 Task: Select C# Software.
Action: Mouse moved to (425, 113)
Screenshot: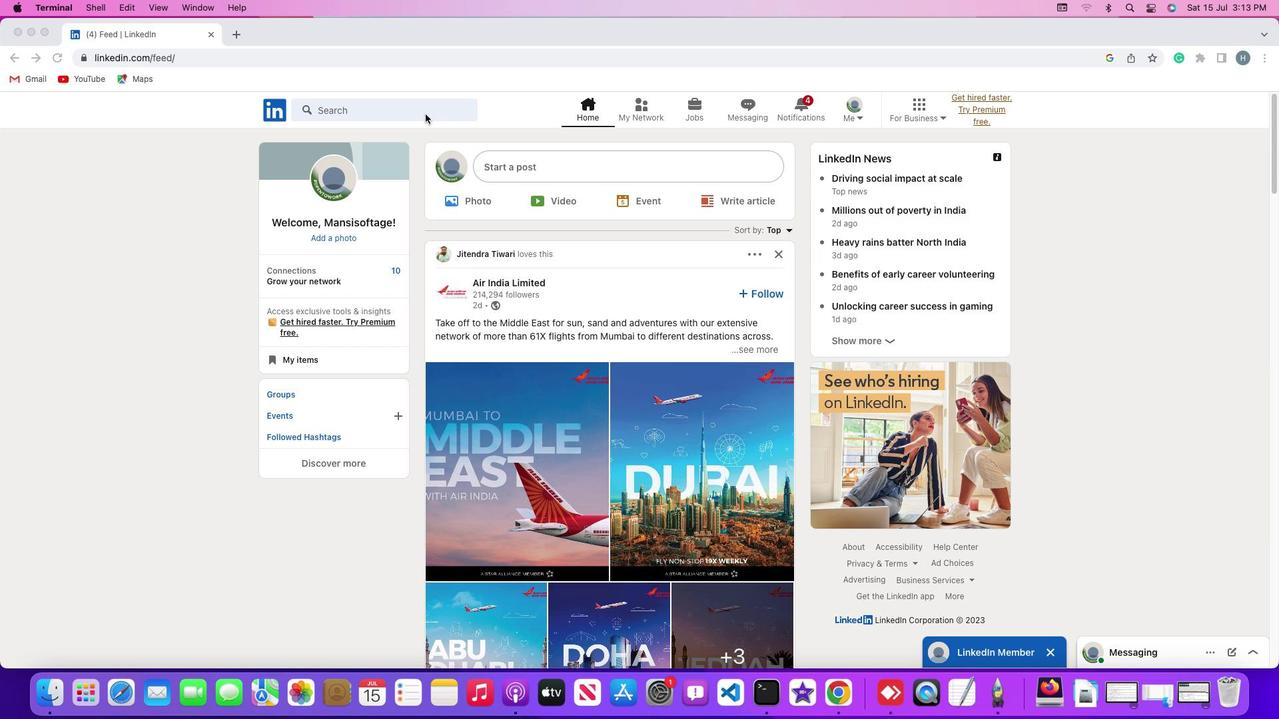 
Action: Mouse pressed left at (425, 113)
Screenshot: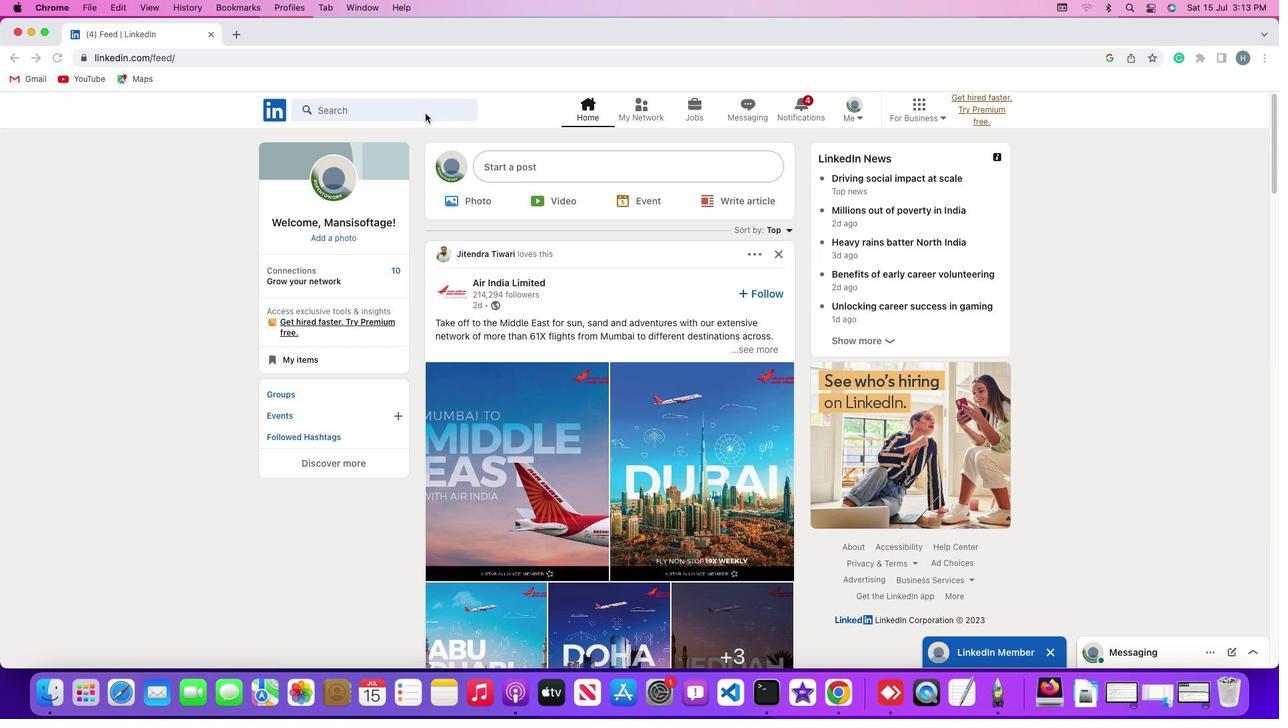 
Action: Mouse pressed left at (425, 113)
Screenshot: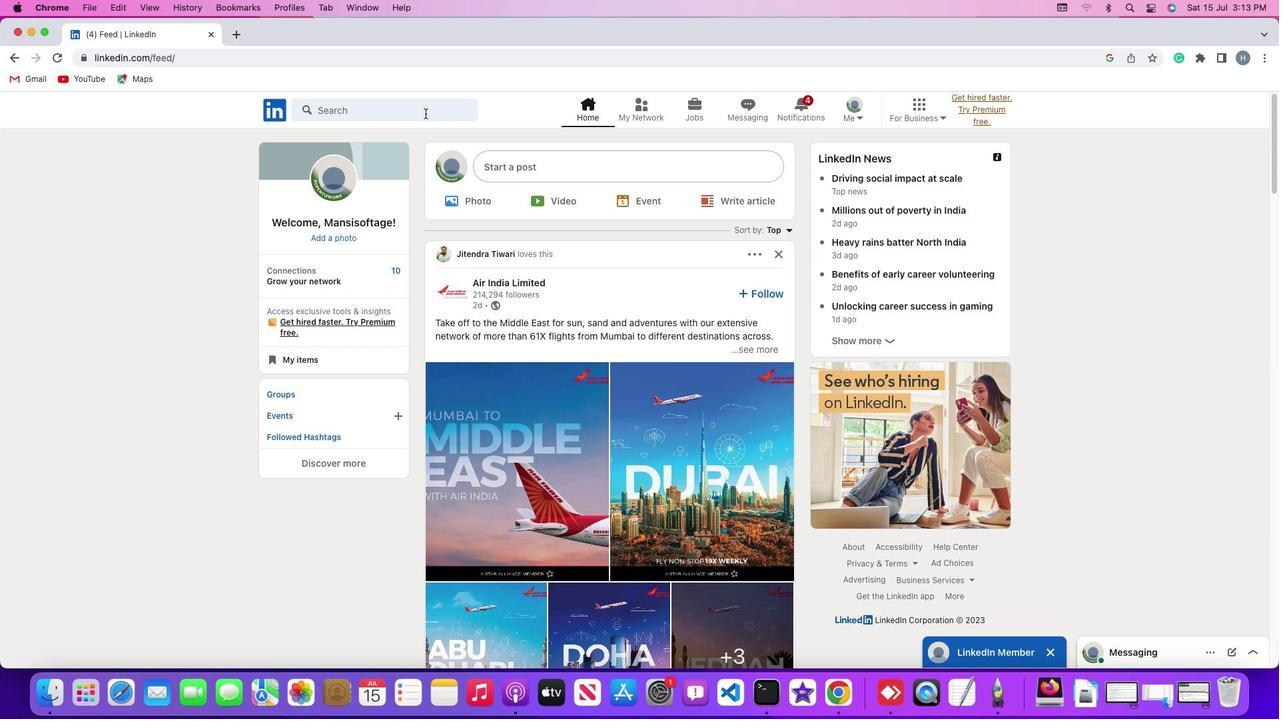 
Action: Key pressed Key.shift'#''h''i''r''i''n''g'Key.enter
Screenshot: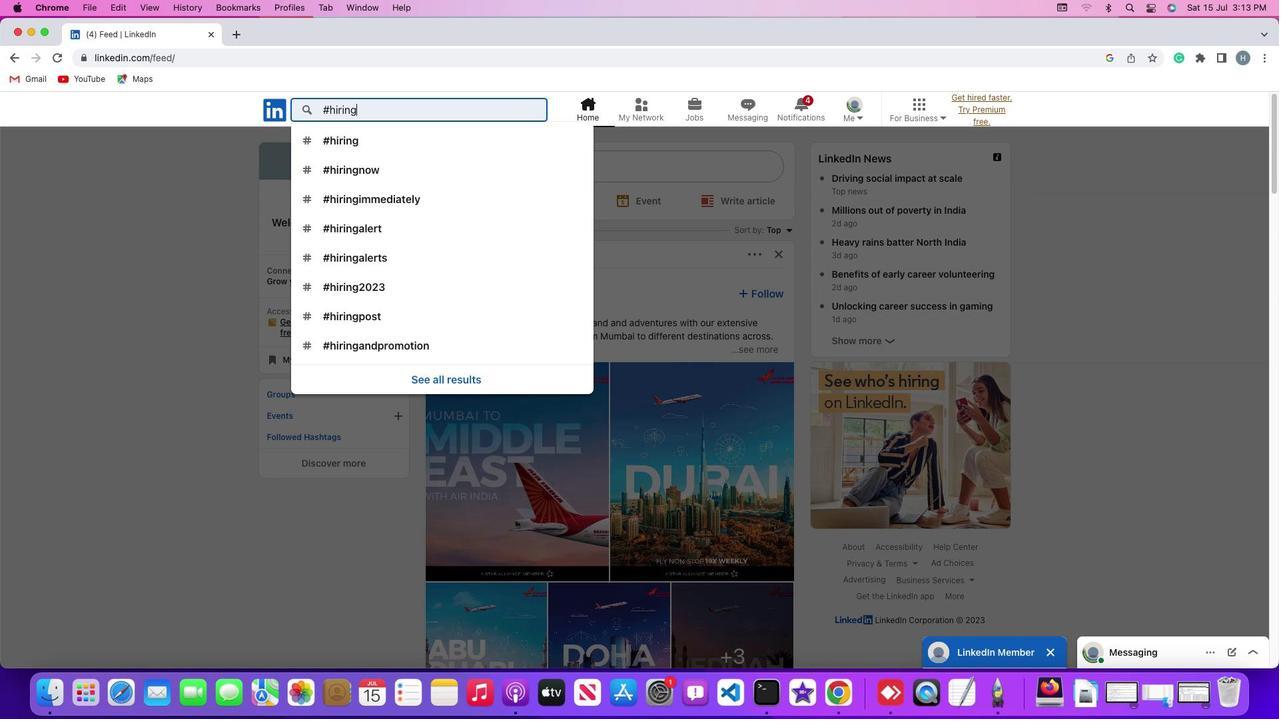 
Action: Mouse moved to (713, 145)
Screenshot: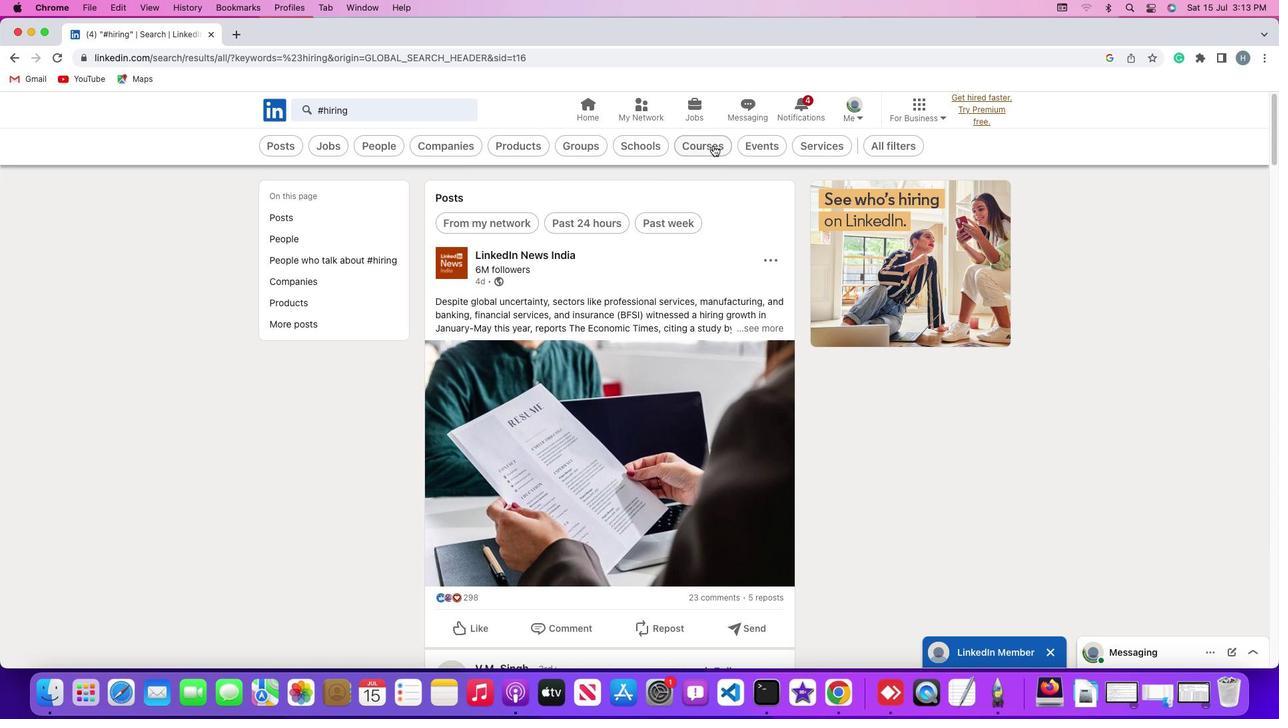 
Action: Mouse pressed left at (713, 145)
Screenshot: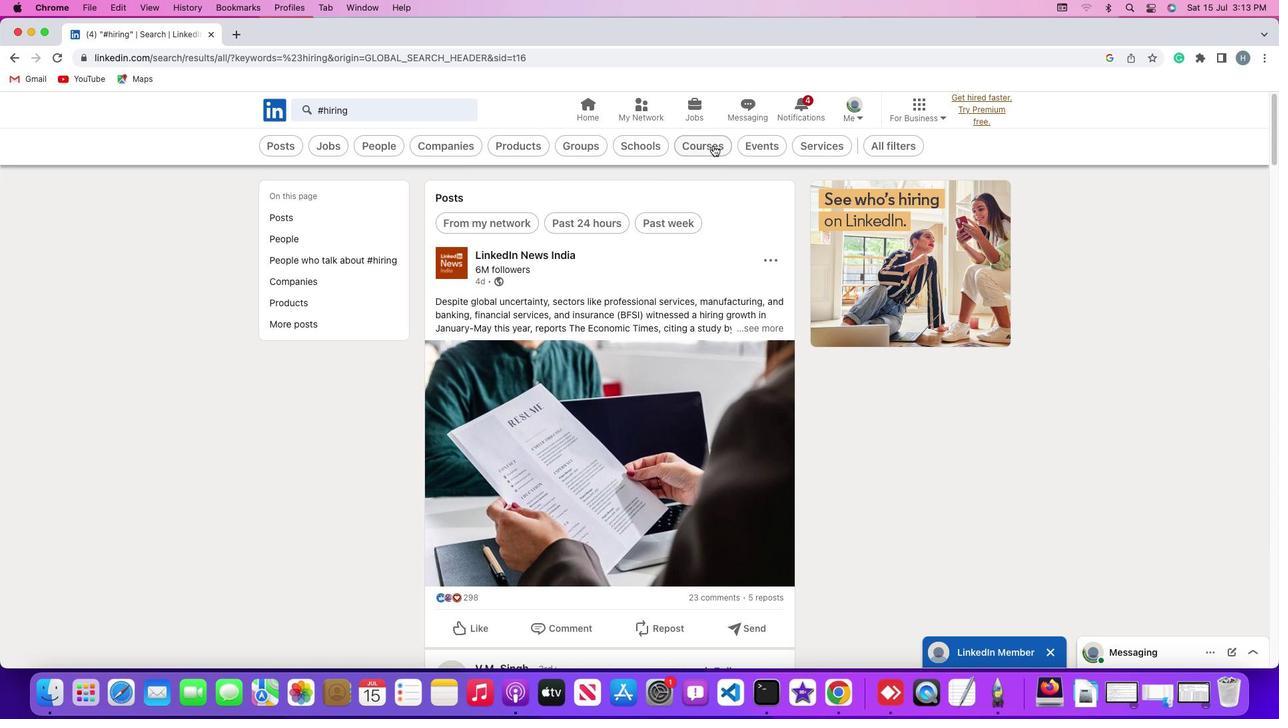 
Action: Mouse moved to (579, 146)
Screenshot: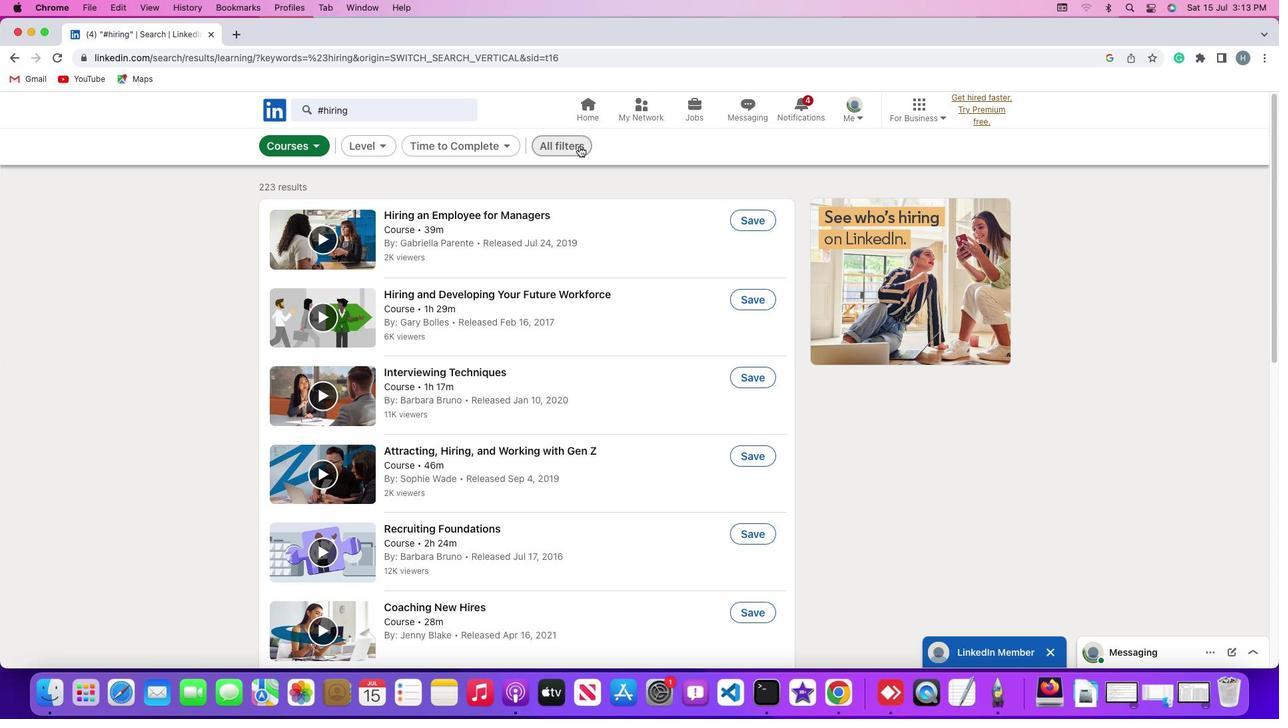 
Action: Mouse pressed left at (579, 146)
Screenshot: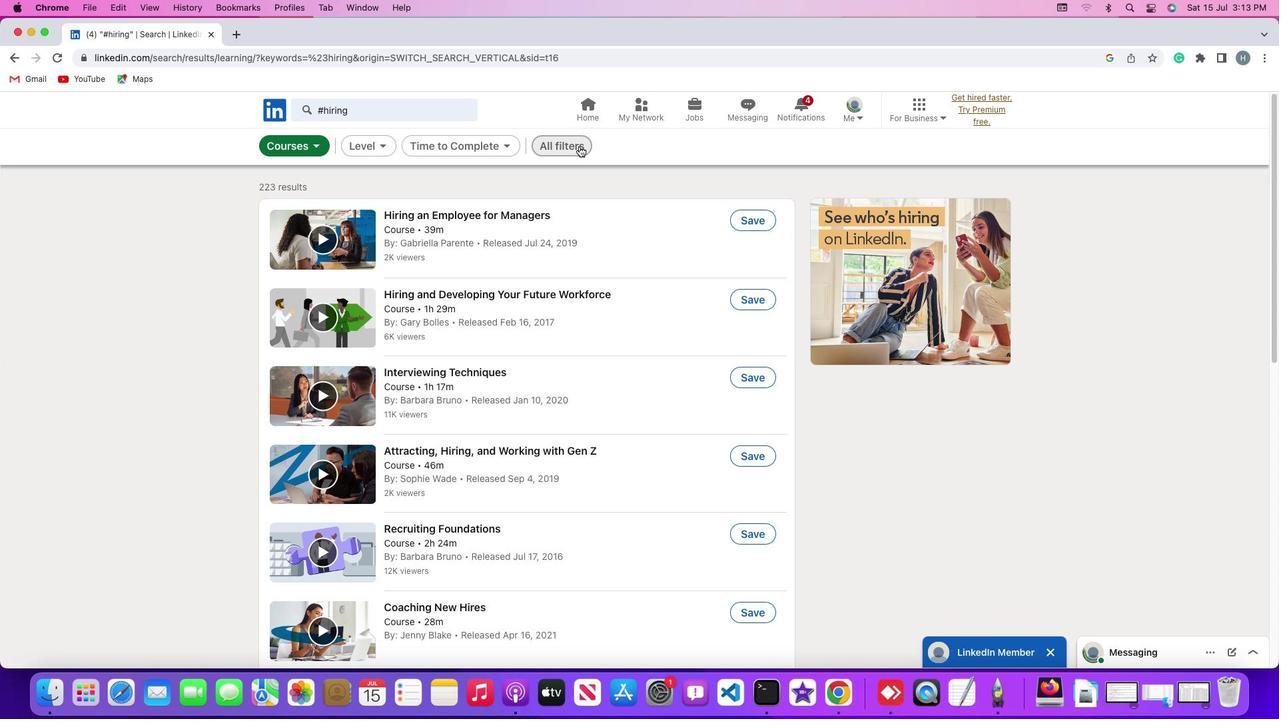 
Action: Mouse moved to (1050, 491)
Screenshot: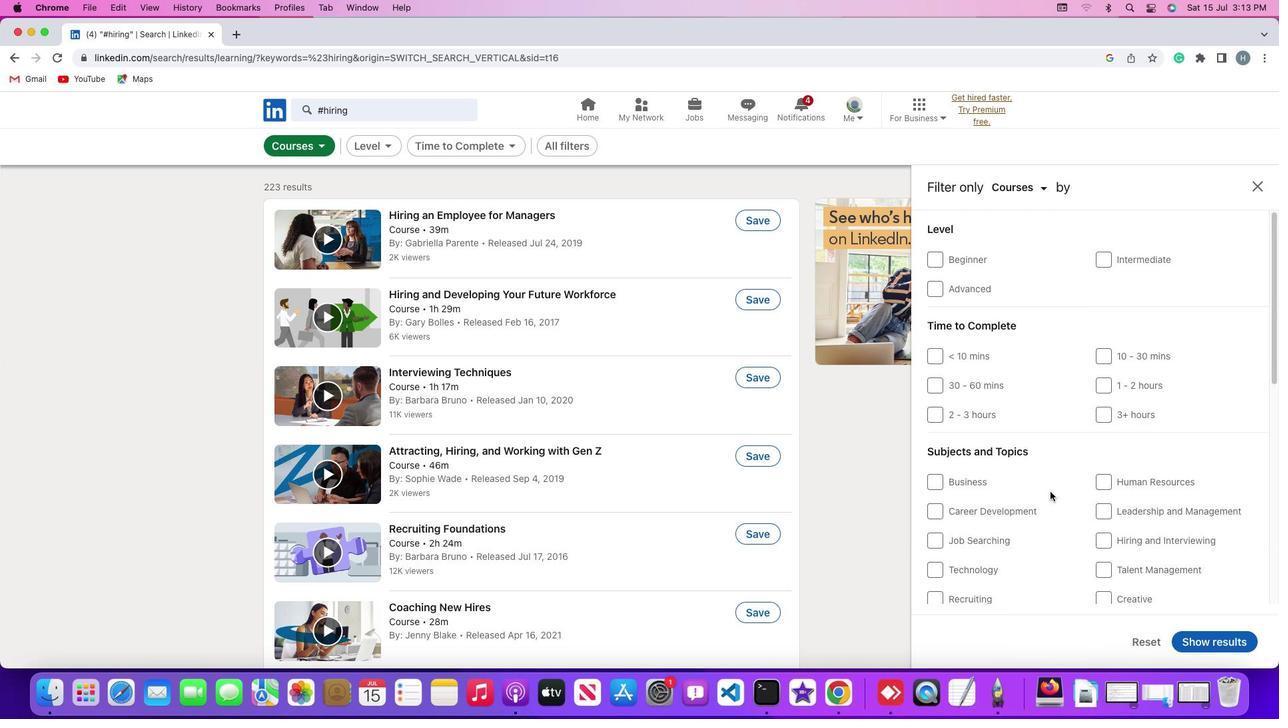 
Action: Mouse scrolled (1050, 491) with delta (0, 0)
Screenshot: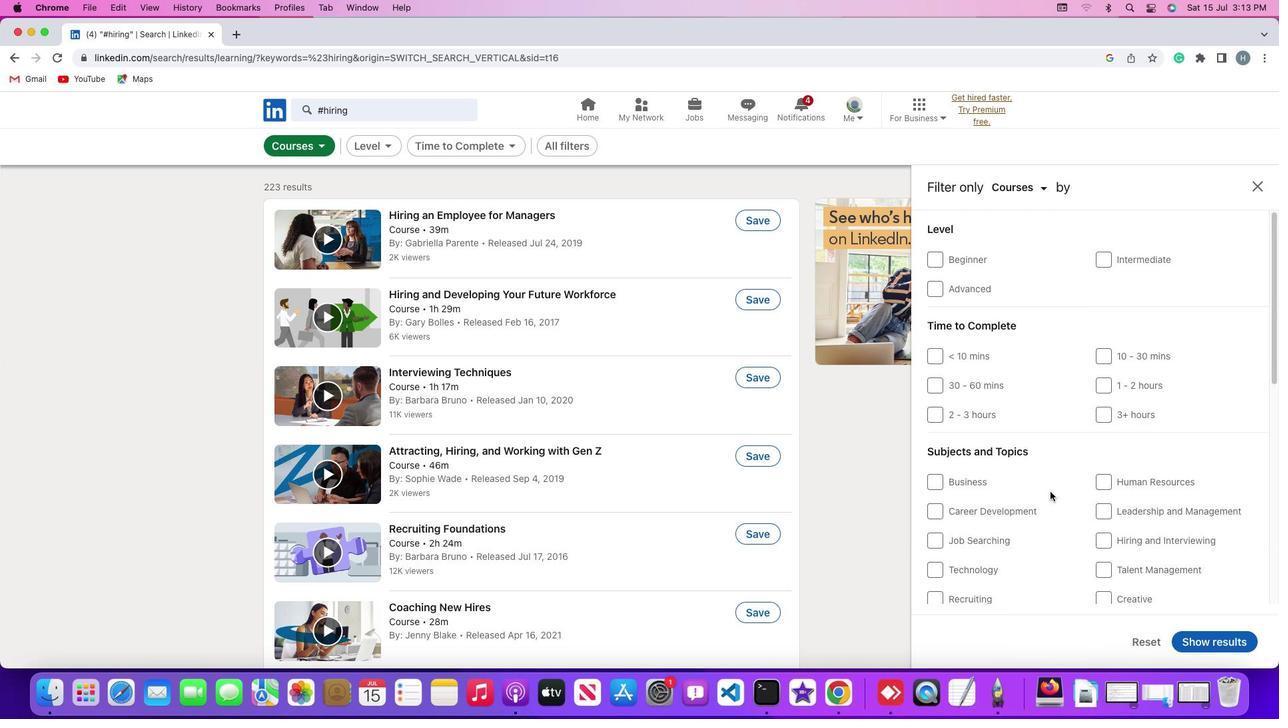 
Action: Mouse scrolled (1050, 491) with delta (0, 0)
Screenshot: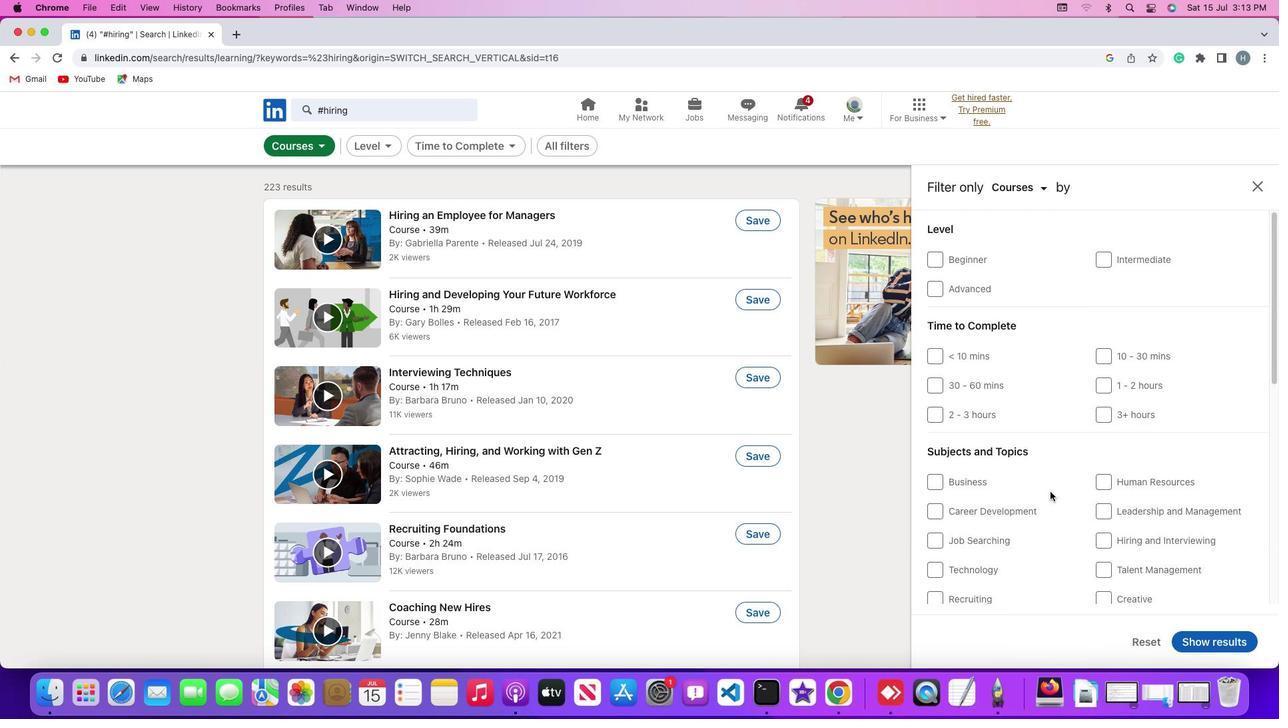 
Action: Mouse scrolled (1050, 491) with delta (0, -1)
Screenshot: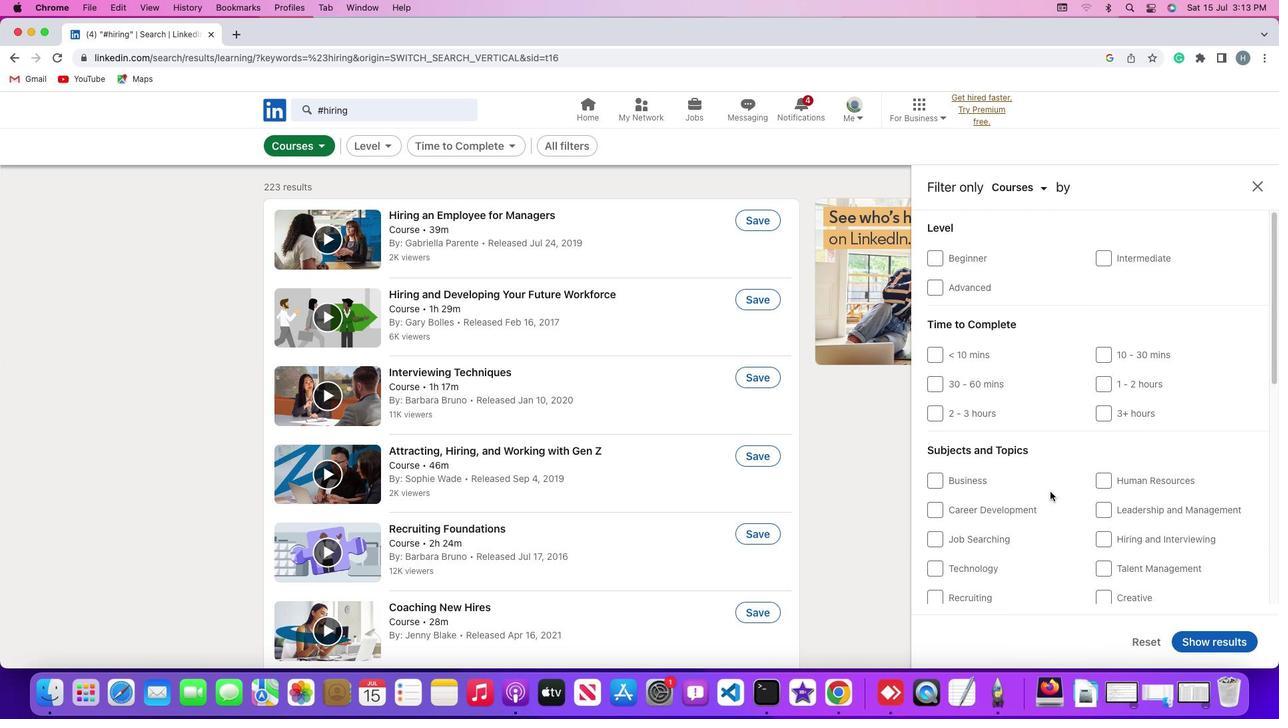
Action: Mouse scrolled (1050, 491) with delta (0, -2)
Screenshot: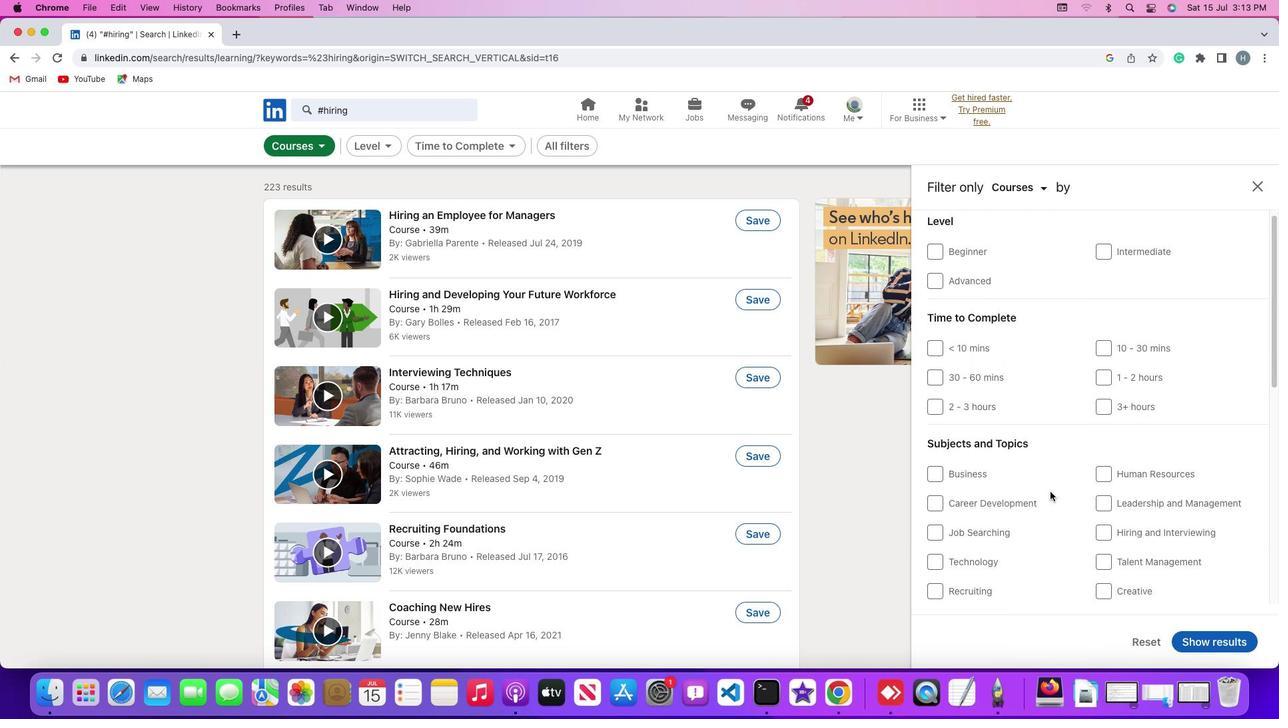 
Action: Mouse scrolled (1050, 491) with delta (0, 0)
Screenshot: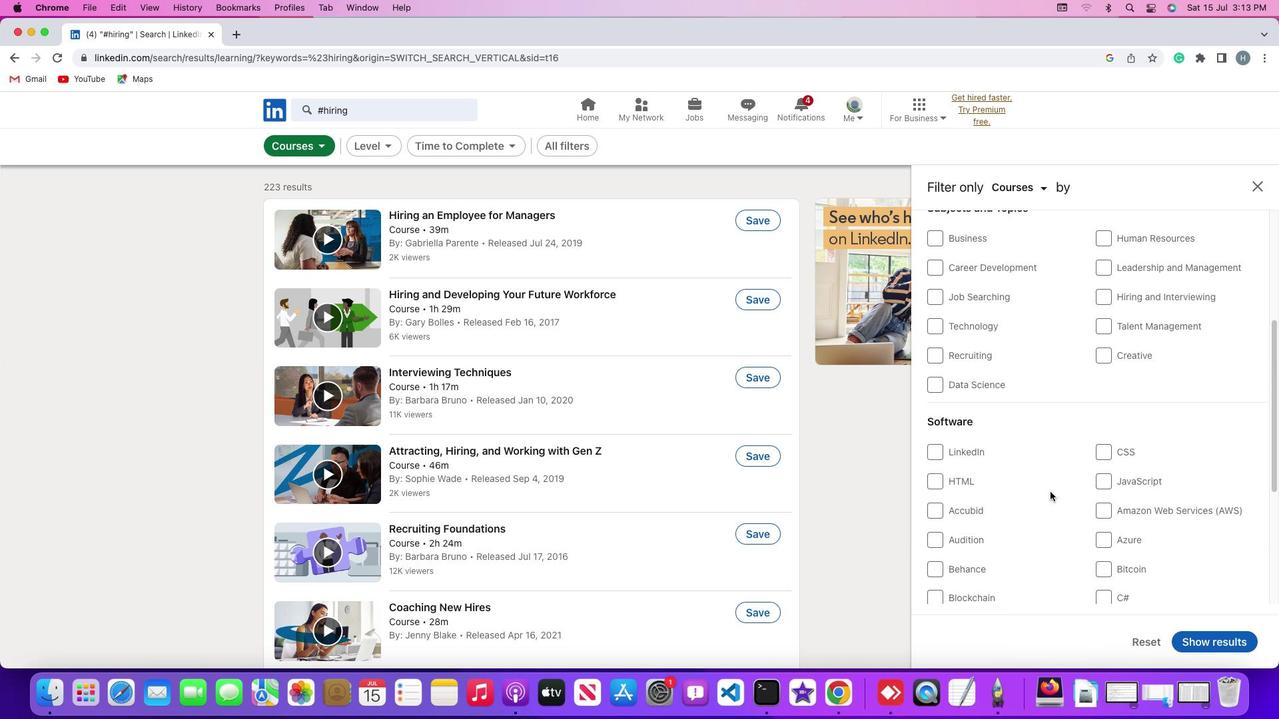 
Action: Mouse scrolled (1050, 491) with delta (0, 0)
Screenshot: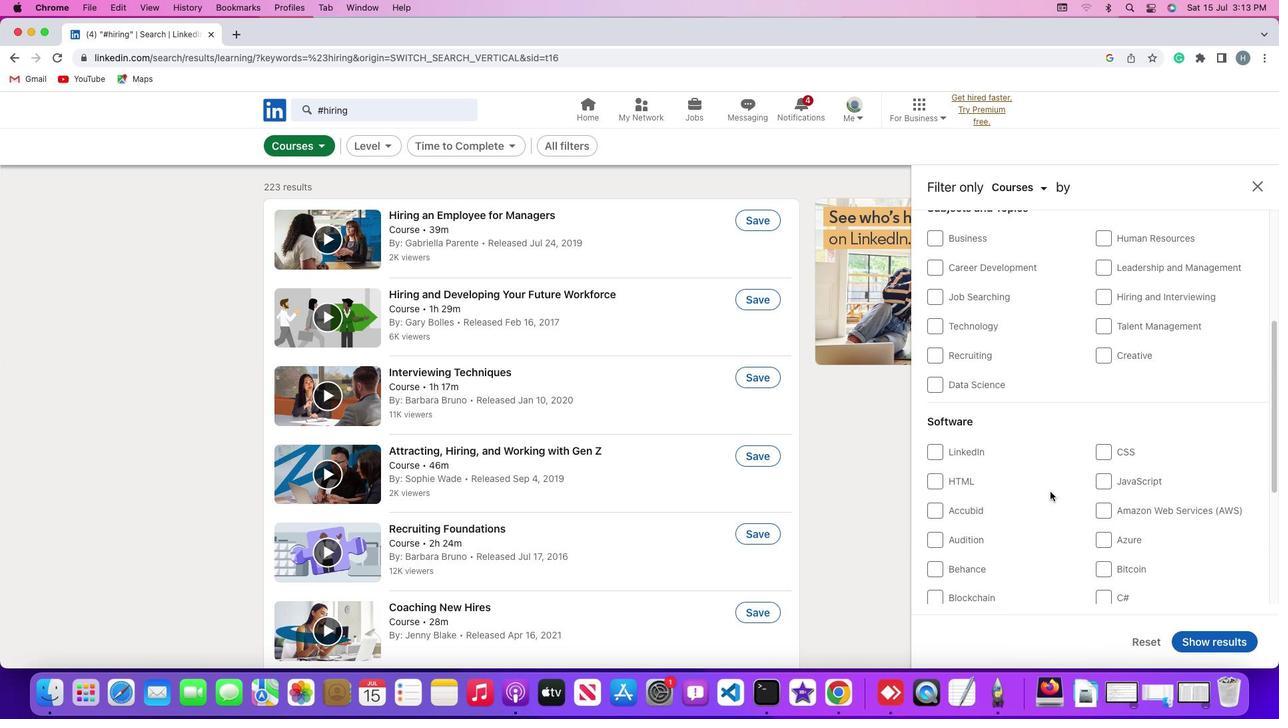 
Action: Mouse scrolled (1050, 491) with delta (0, -1)
Screenshot: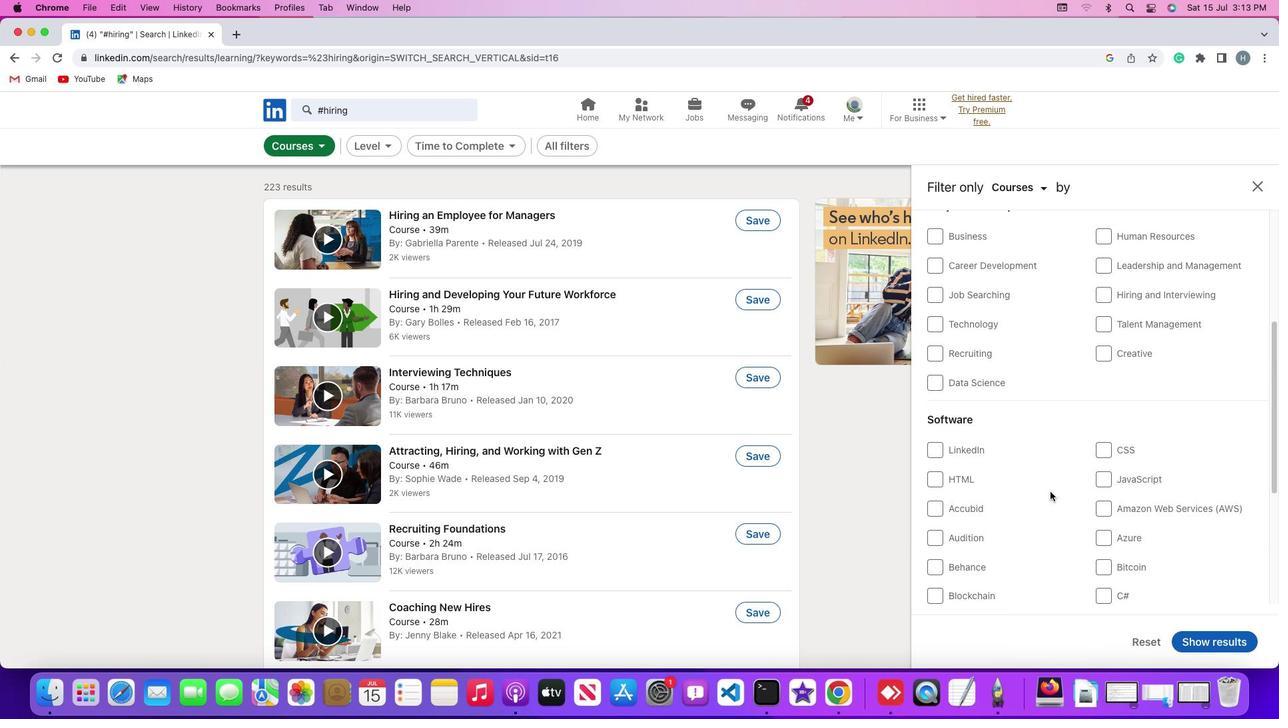 
Action: Mouse scrolled (1050, 491) with delta (0, 0)
Screenshot: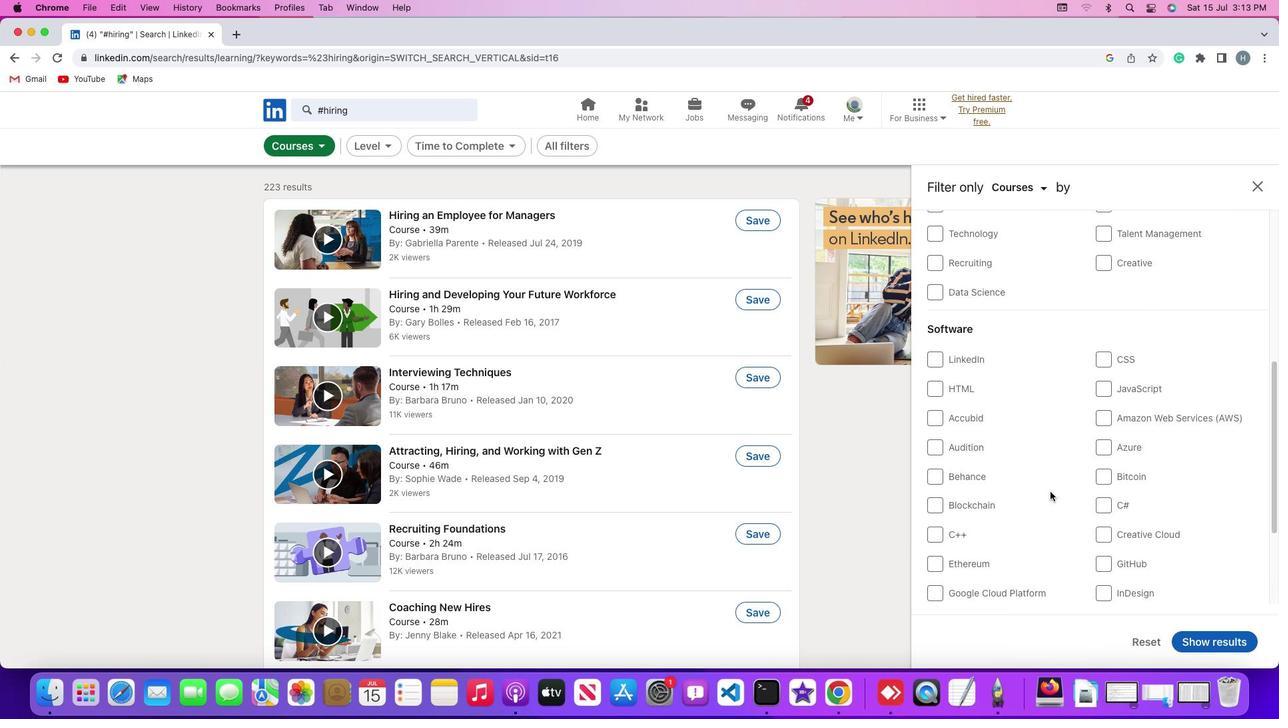 
Action: Mouse scrolled (1050, 491) with delta (0, 0)
Screenshot: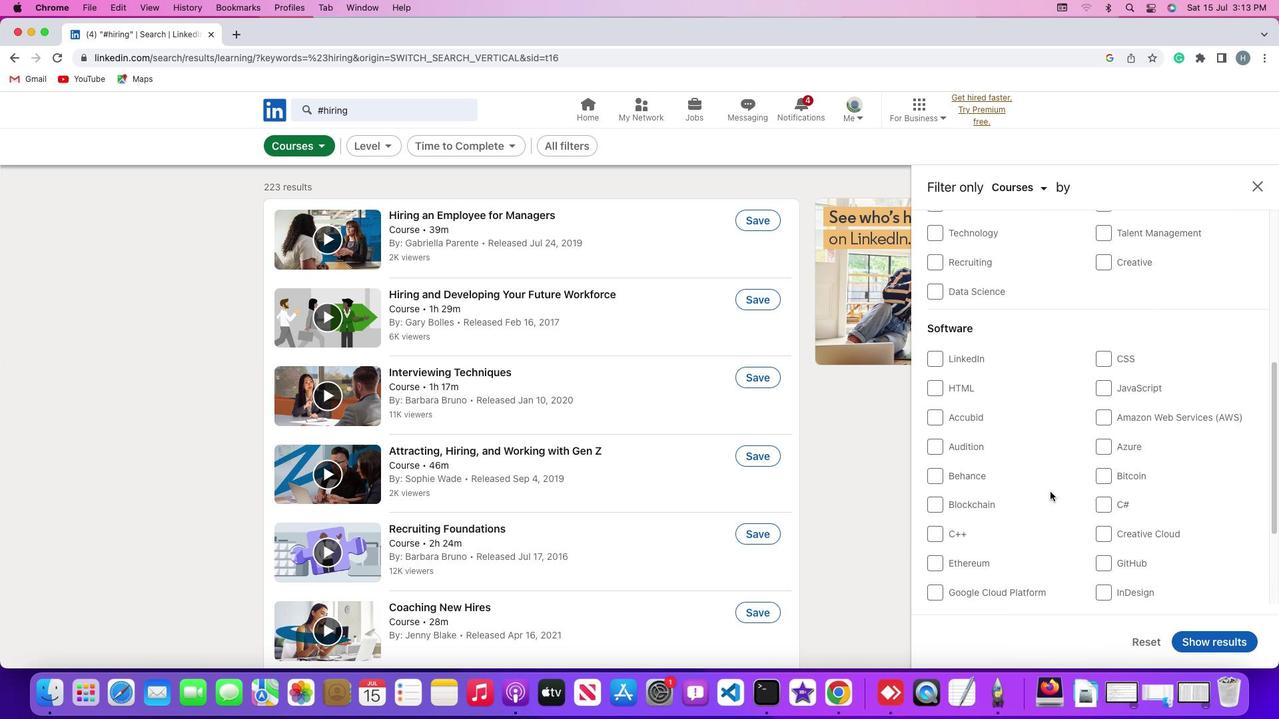 
Action: Mouse moved to (1100, 485)
Screenshot: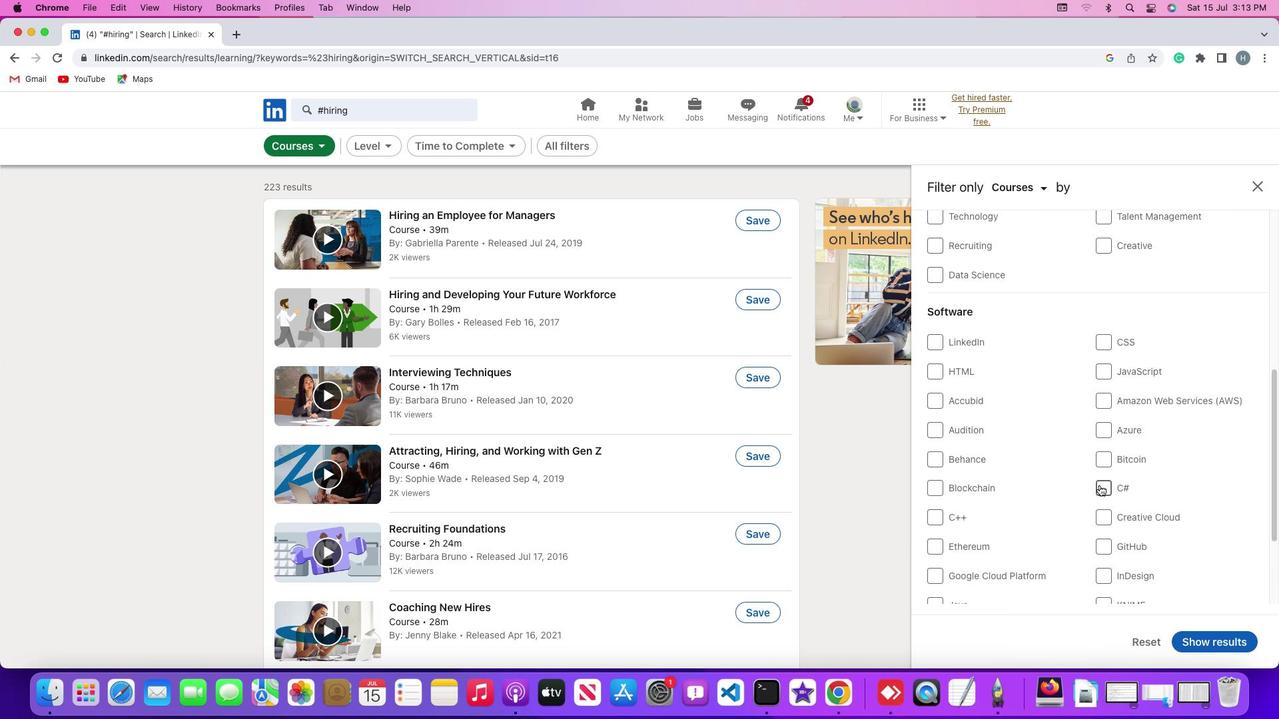 
Action: Mouse pressed left at (1100, 485)
Screenshot: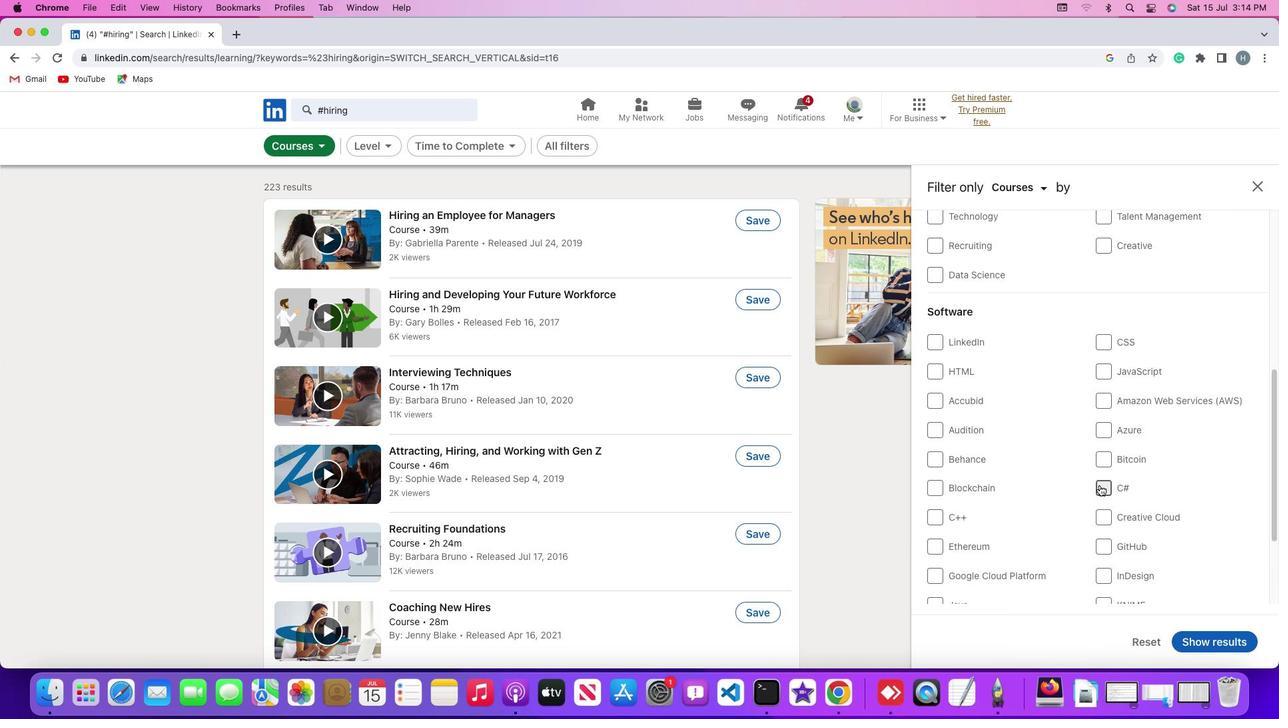 
Action: Mouse moved to (1071, 504)
Screenshot: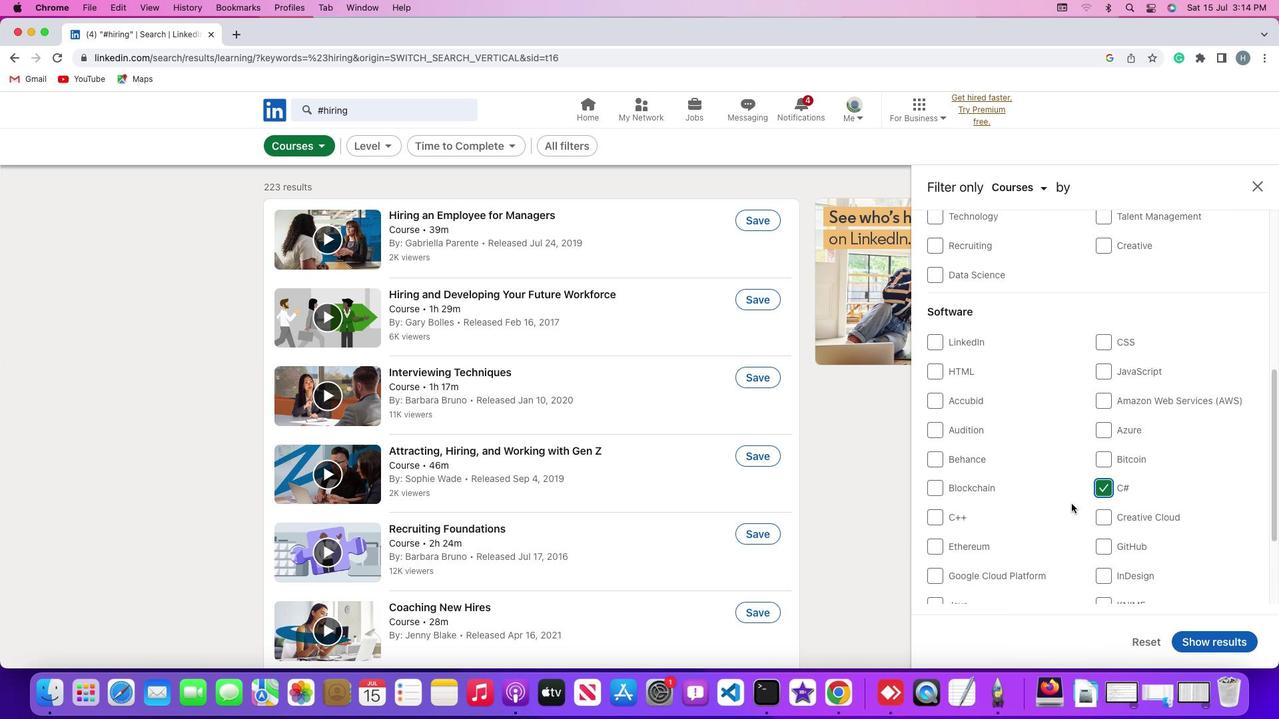 
